Task: Create in the project TranceTech in Backlog an issue 'Develop a new tool for automated testing of machine learning models', assign it to team member softage.2@softage.net and change the status to IN PROGRESS.
Action: Mouse moved to (258, 70)
Screenshot: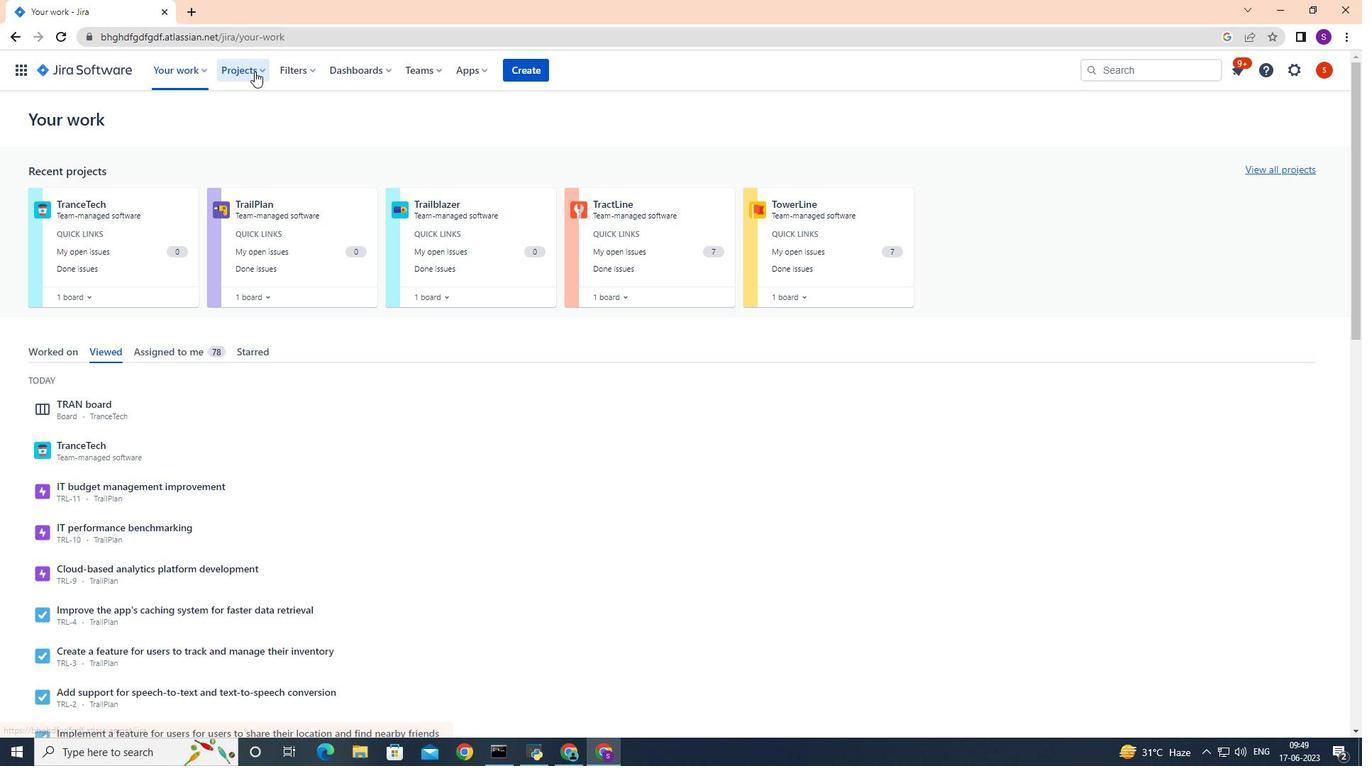 
Action: Mouse pressed left at (258, 70)
Screenshot: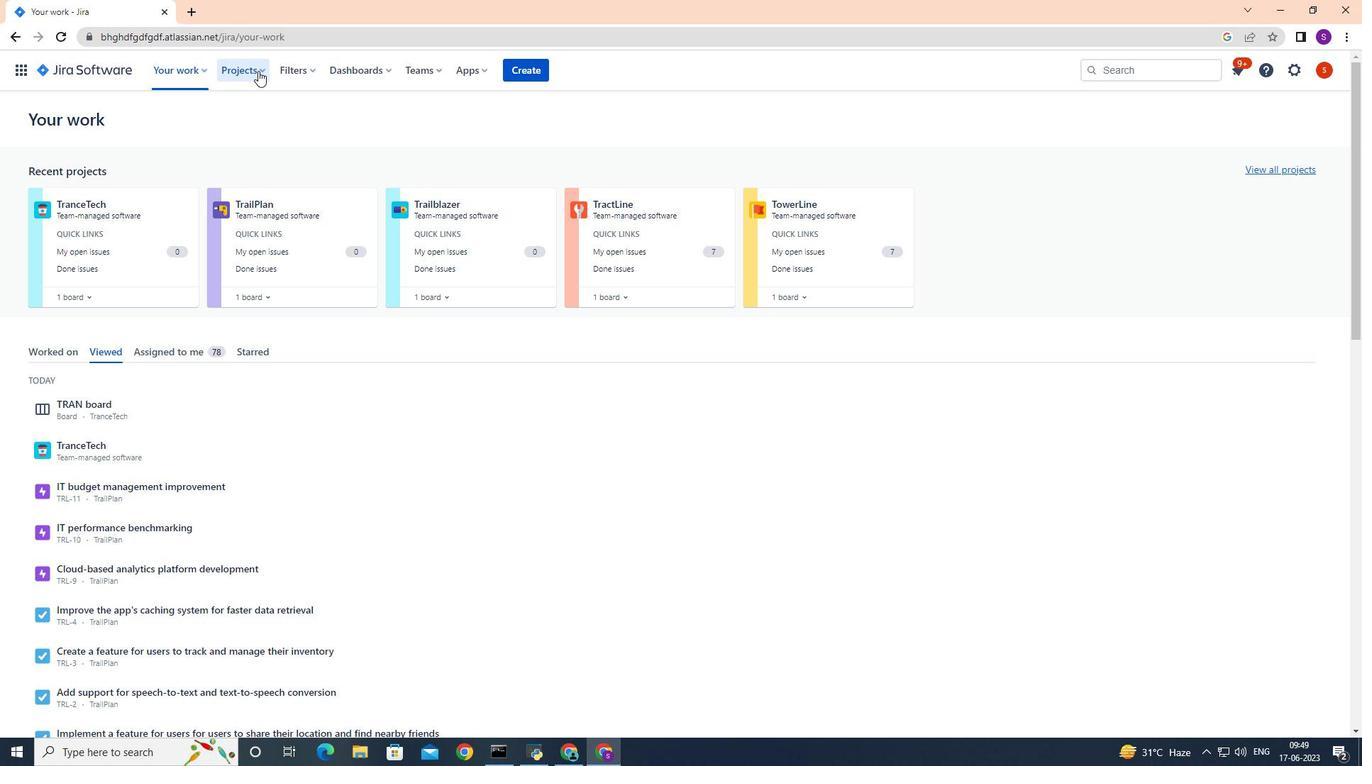 
Action: Mouse moved to (276, 132)
Screenshot: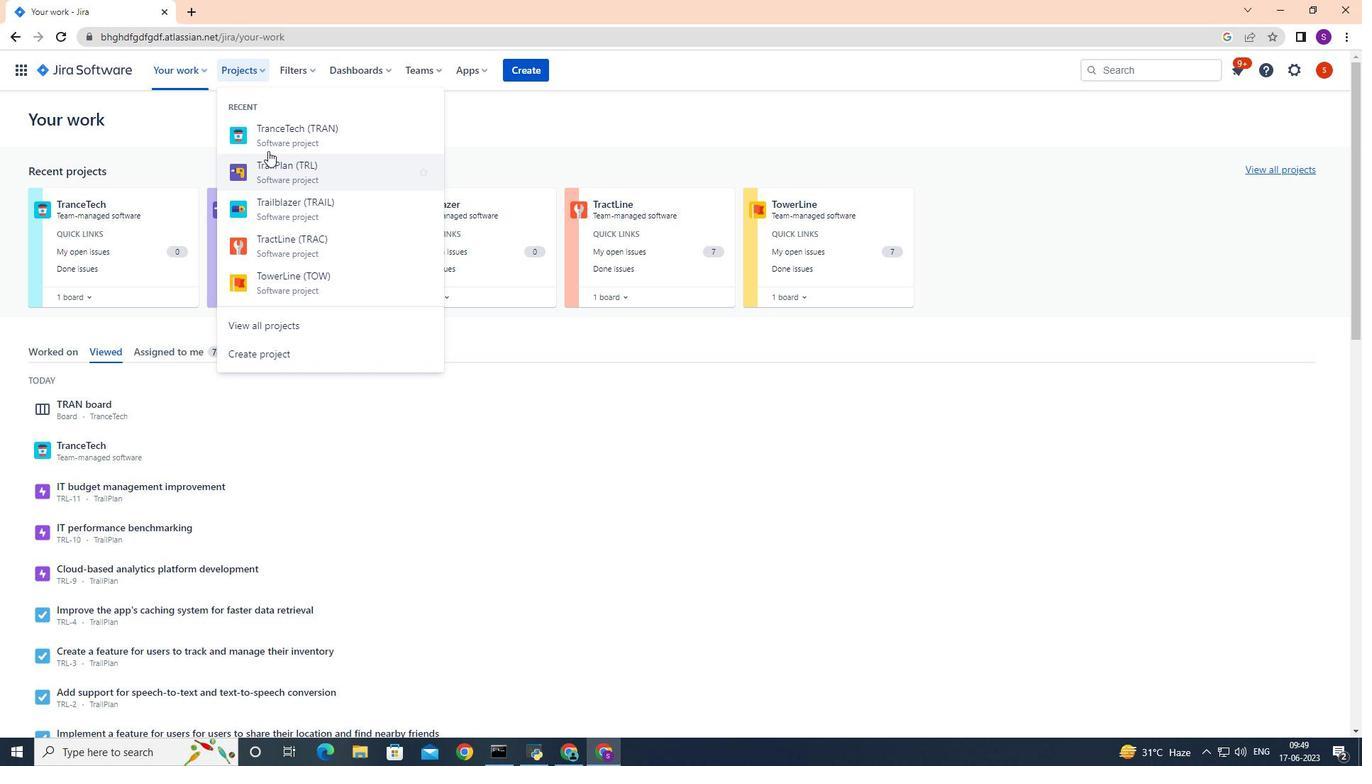 
Action: Mouse pressed left at (276, 132)
Screenshot: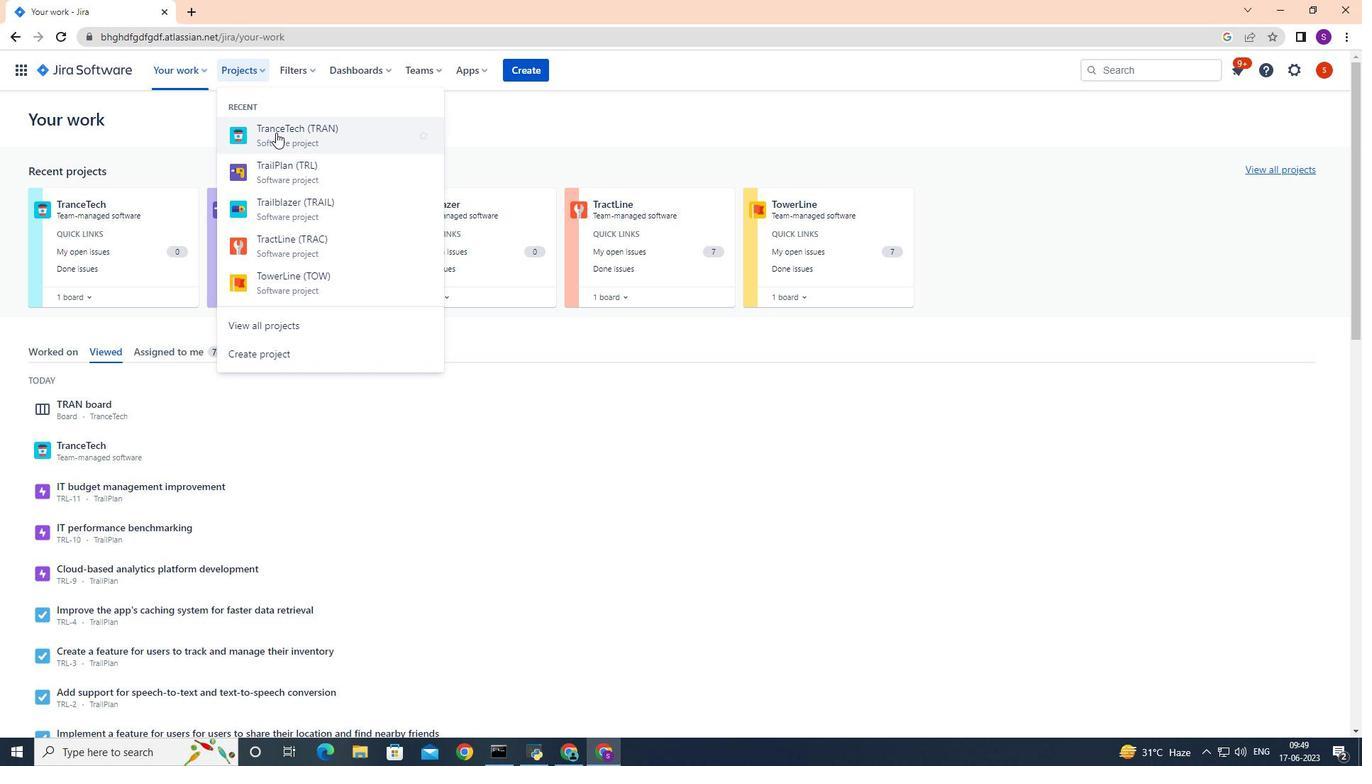 
Action: Mouse moved to (105, 210)
Screenshot: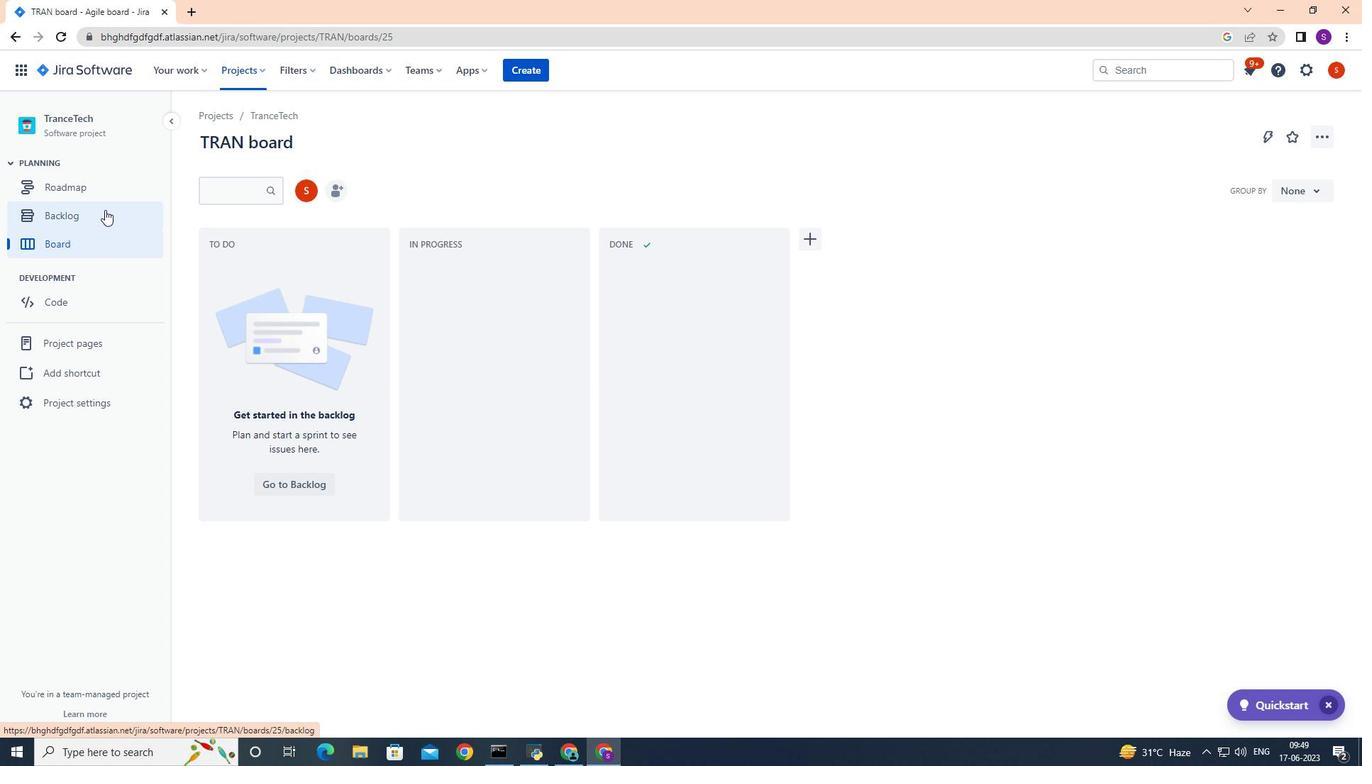 
Action: Mouse pressed left at (105, 210)
Screenshot: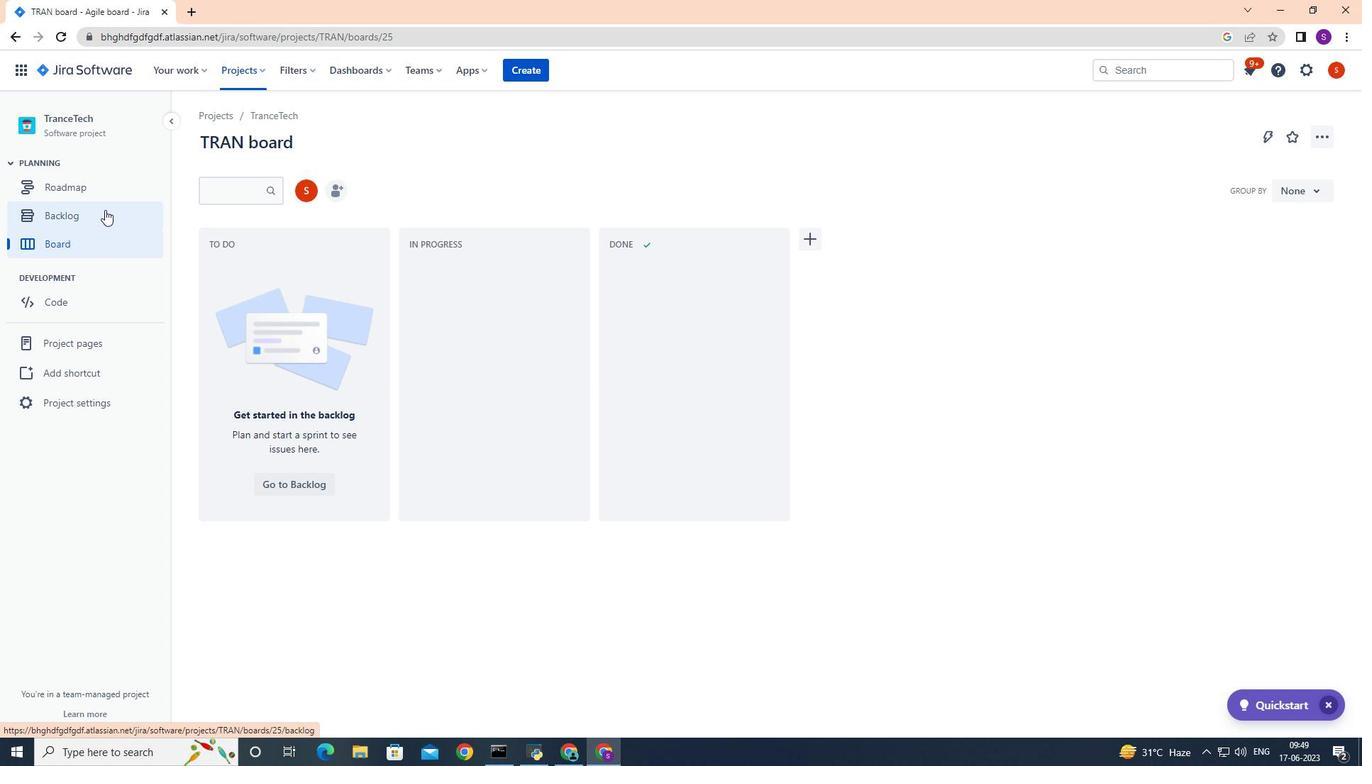 
Action: Mouse moved to (245, 319)
Screenshot: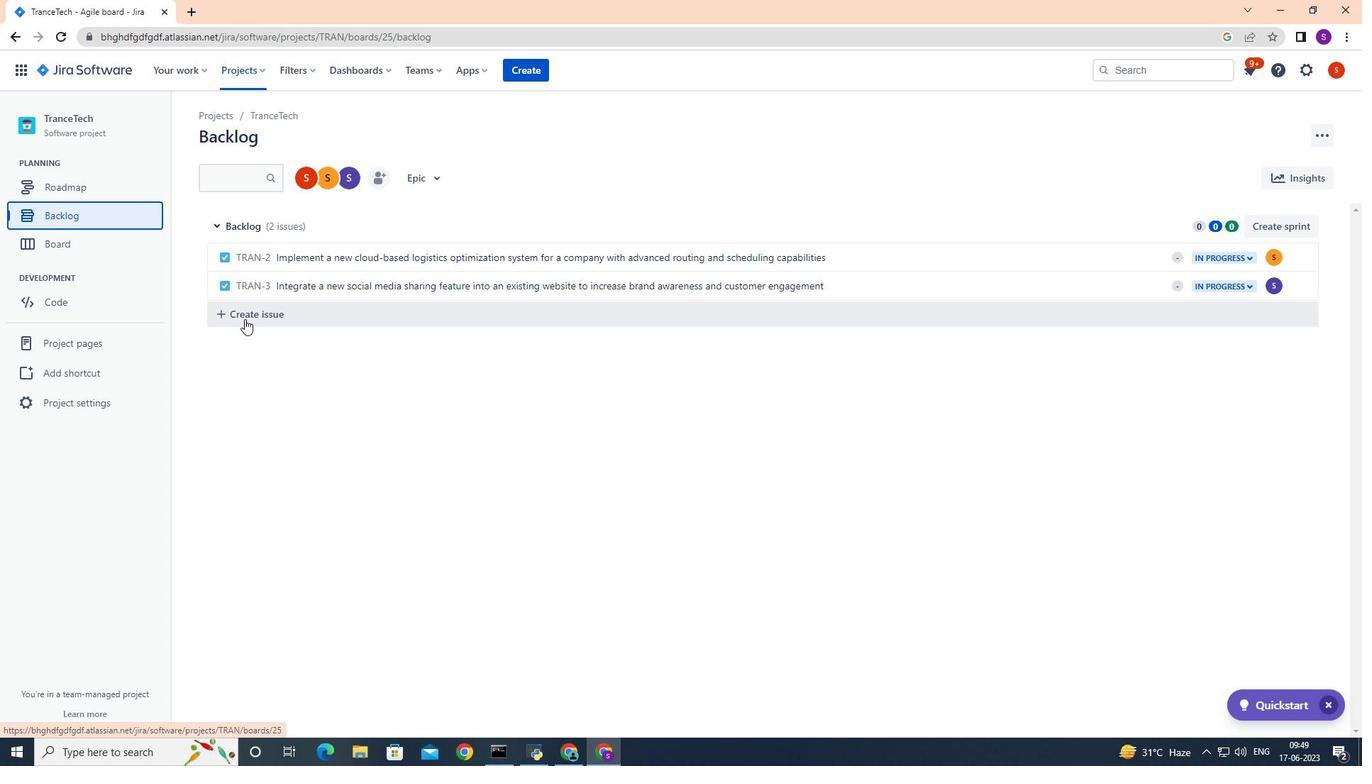 
Action: Mouse pressed left at (245, 319)
Screenshot: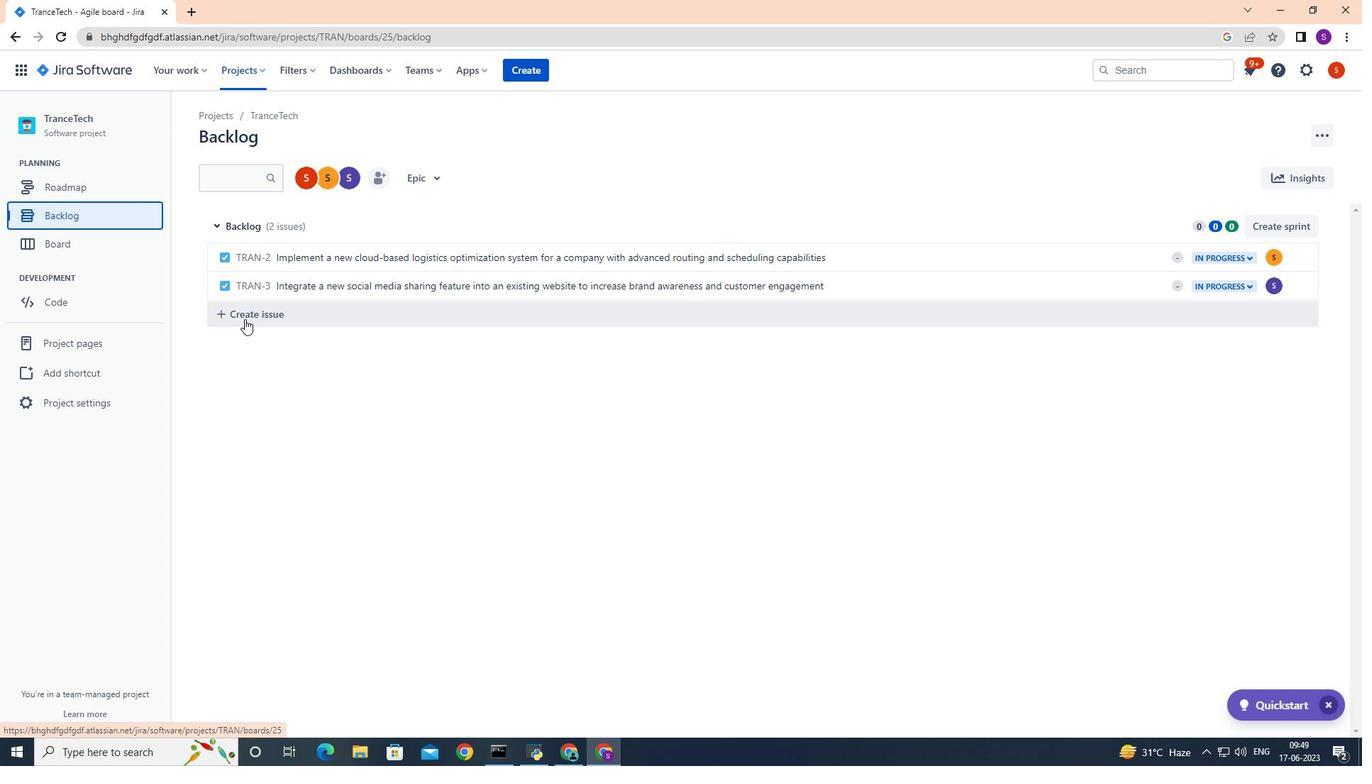 
Action: Mouse moved to (243, 317)
Screenshot: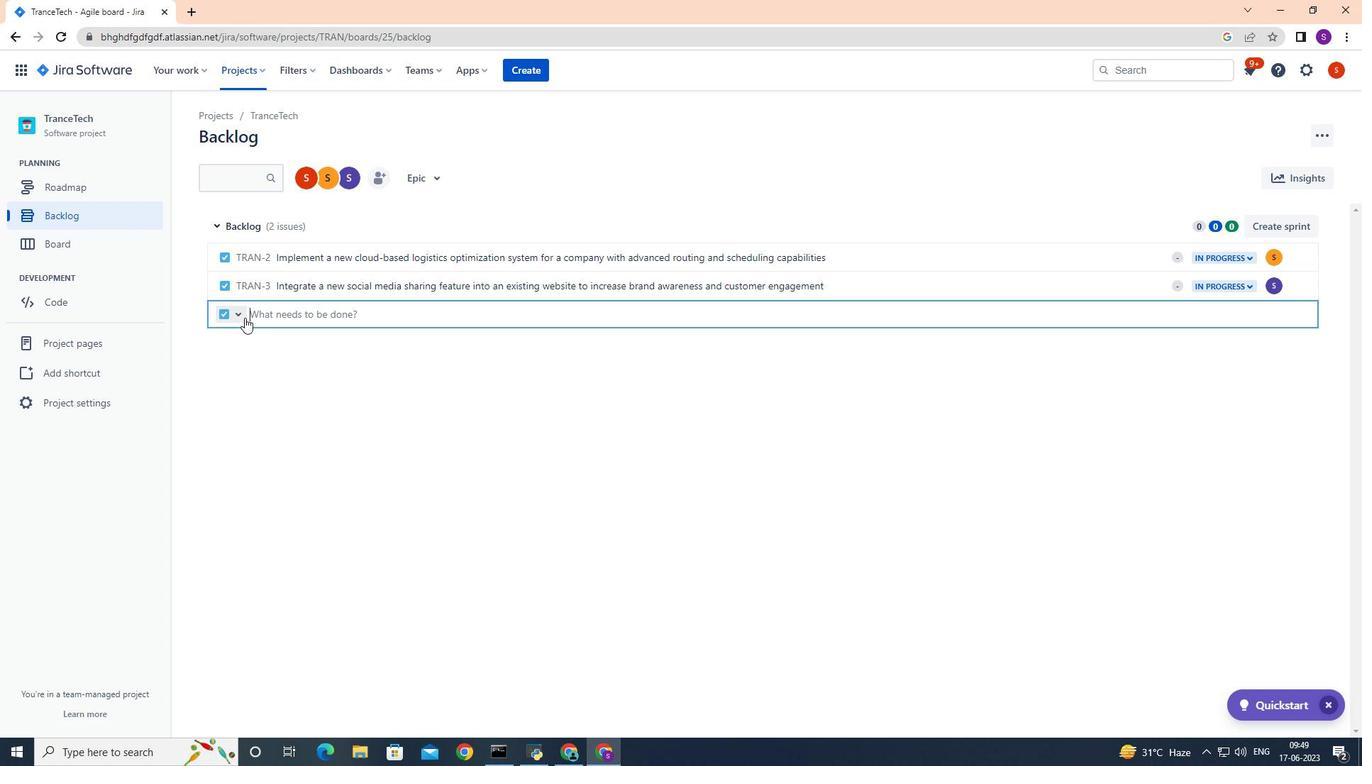 
Action: Key pressed <Key.shift>Develop<Key.space>a<Key.space>new<Key.space>tool<Key.space>for<Key.space>automated<Key.space>testing<Key.space>of<Key.space>machine<Key.space>learning<Key.space>models<Key.enter>
Screenshot: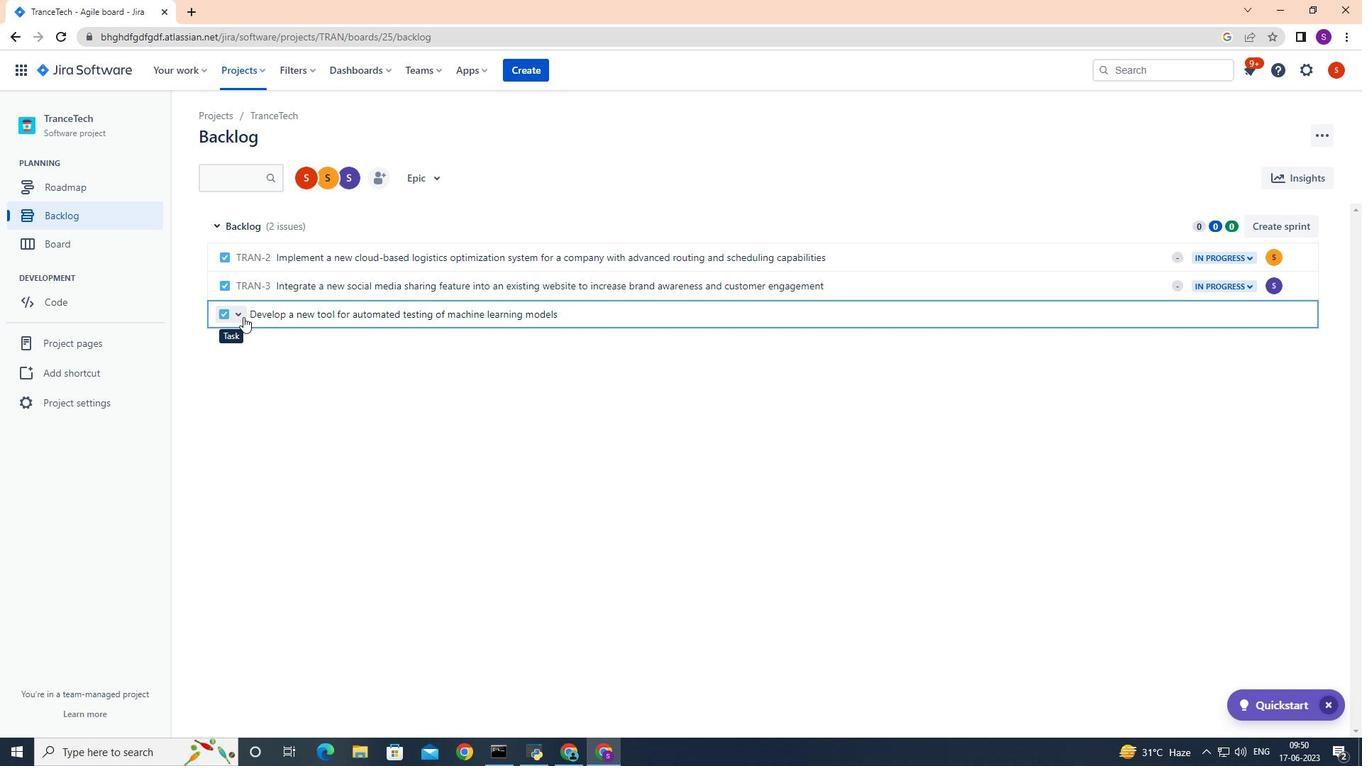 
Action: Mouse moved to (1277, 314)
Screenshot: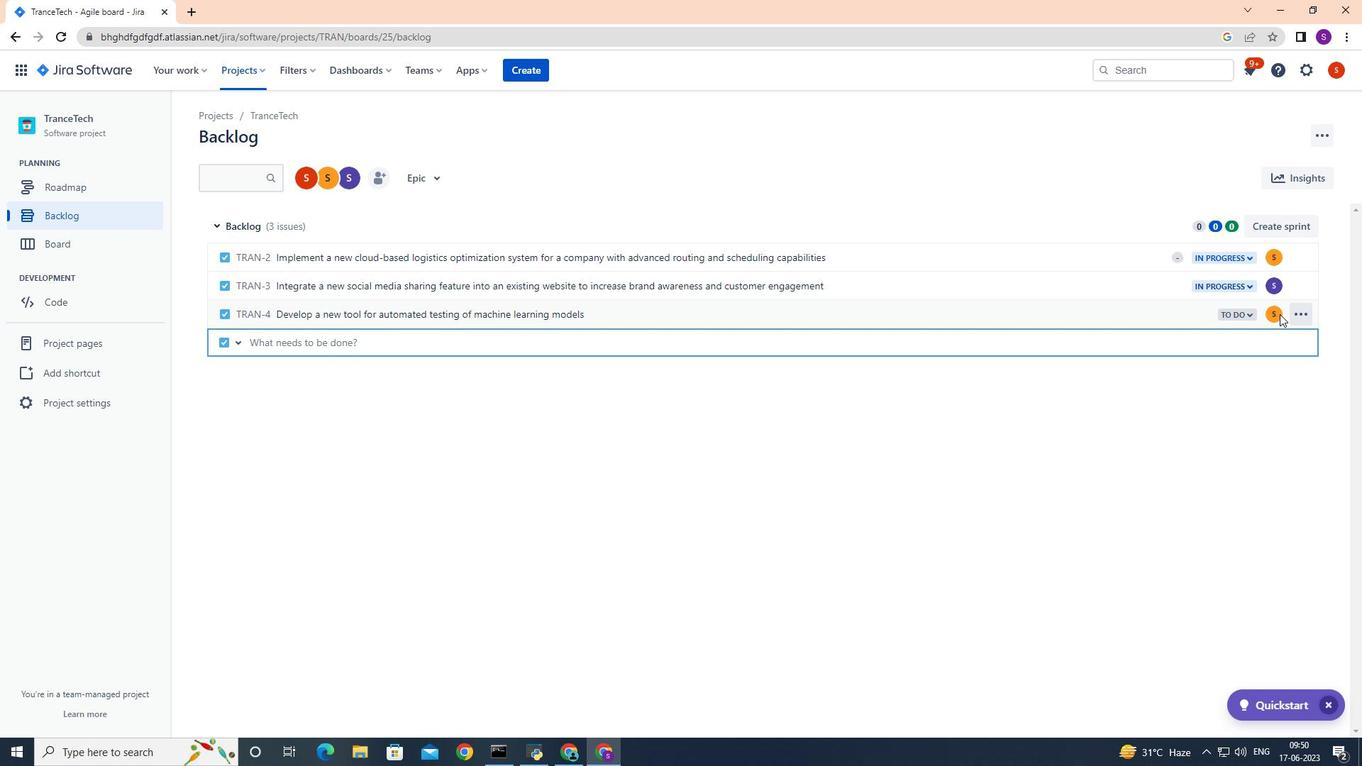 
Action: Mouse pressed left at (1277, 314)
Screenshot: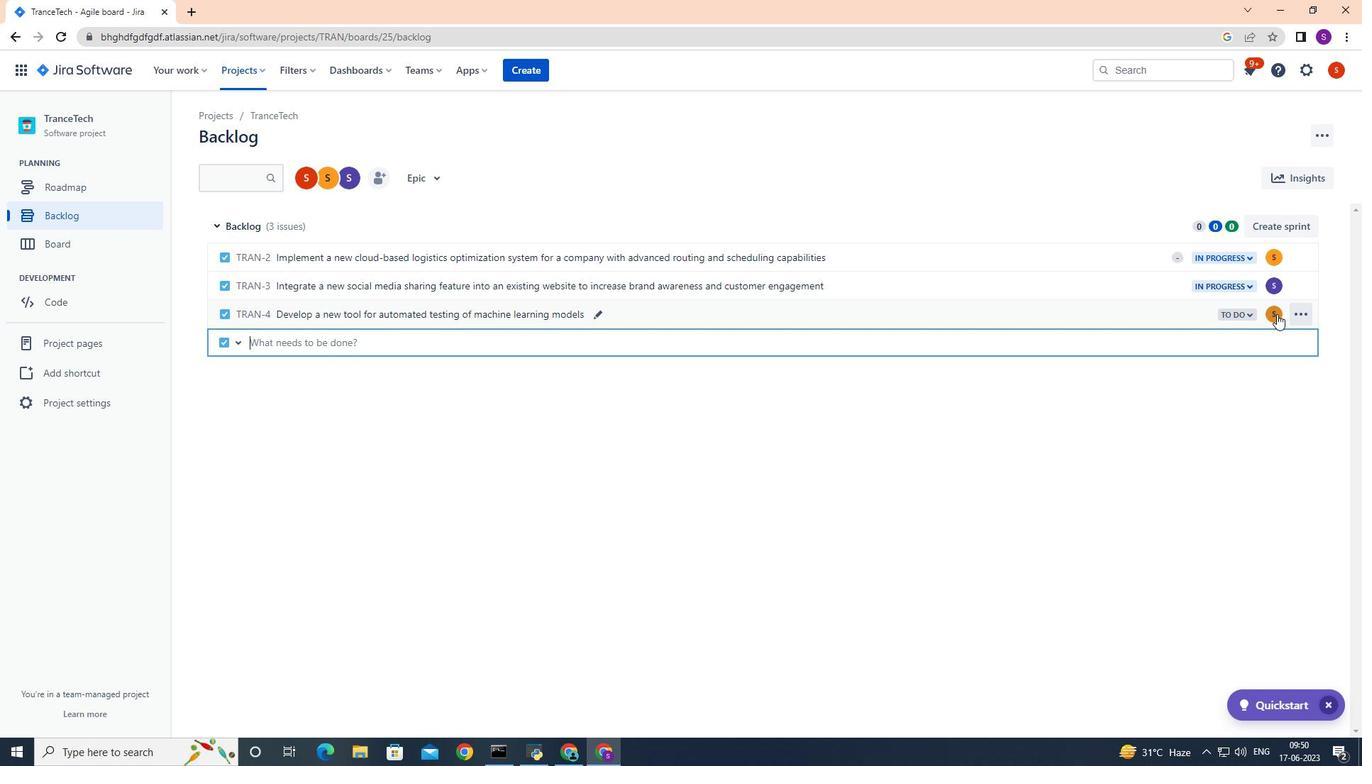 
Action: Mouse moved to (1272, 317)
Screenshot: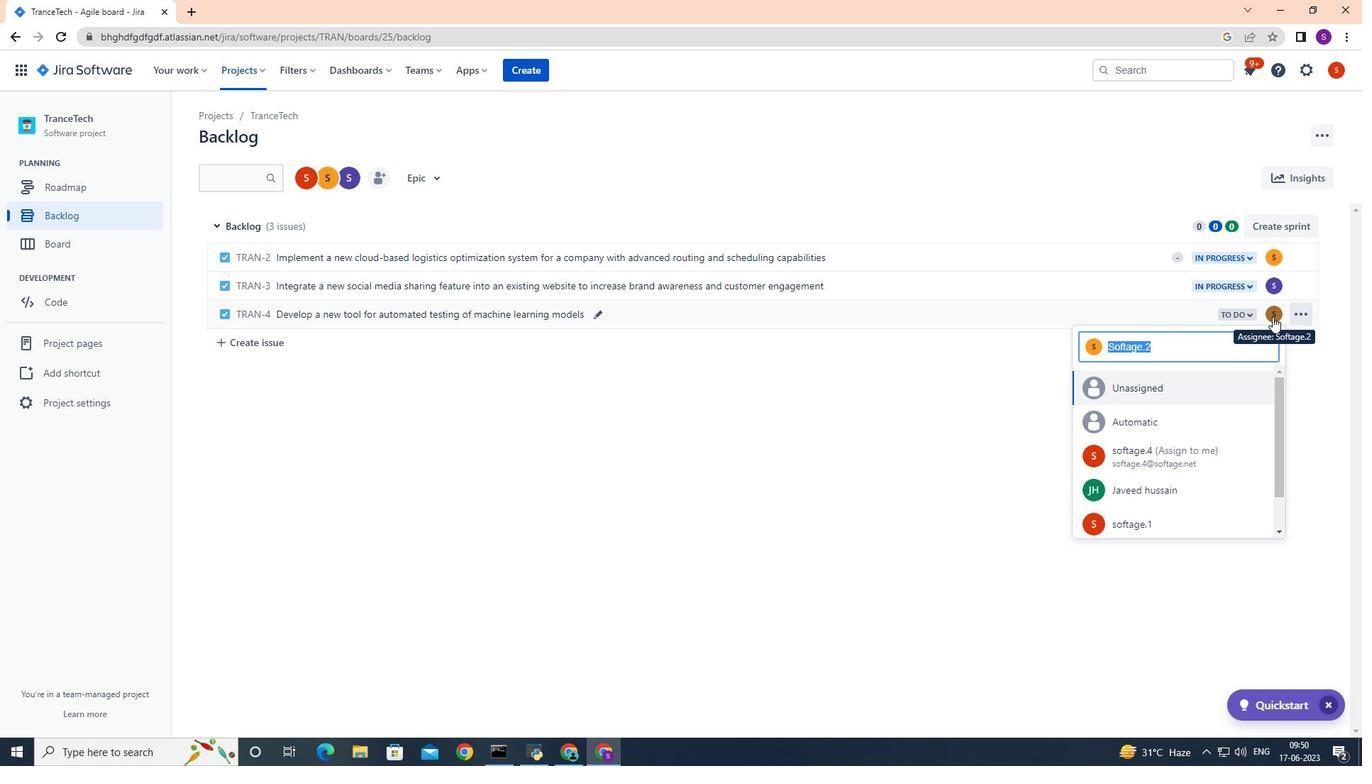 
Action: Key pressed softage.2
Screenshot: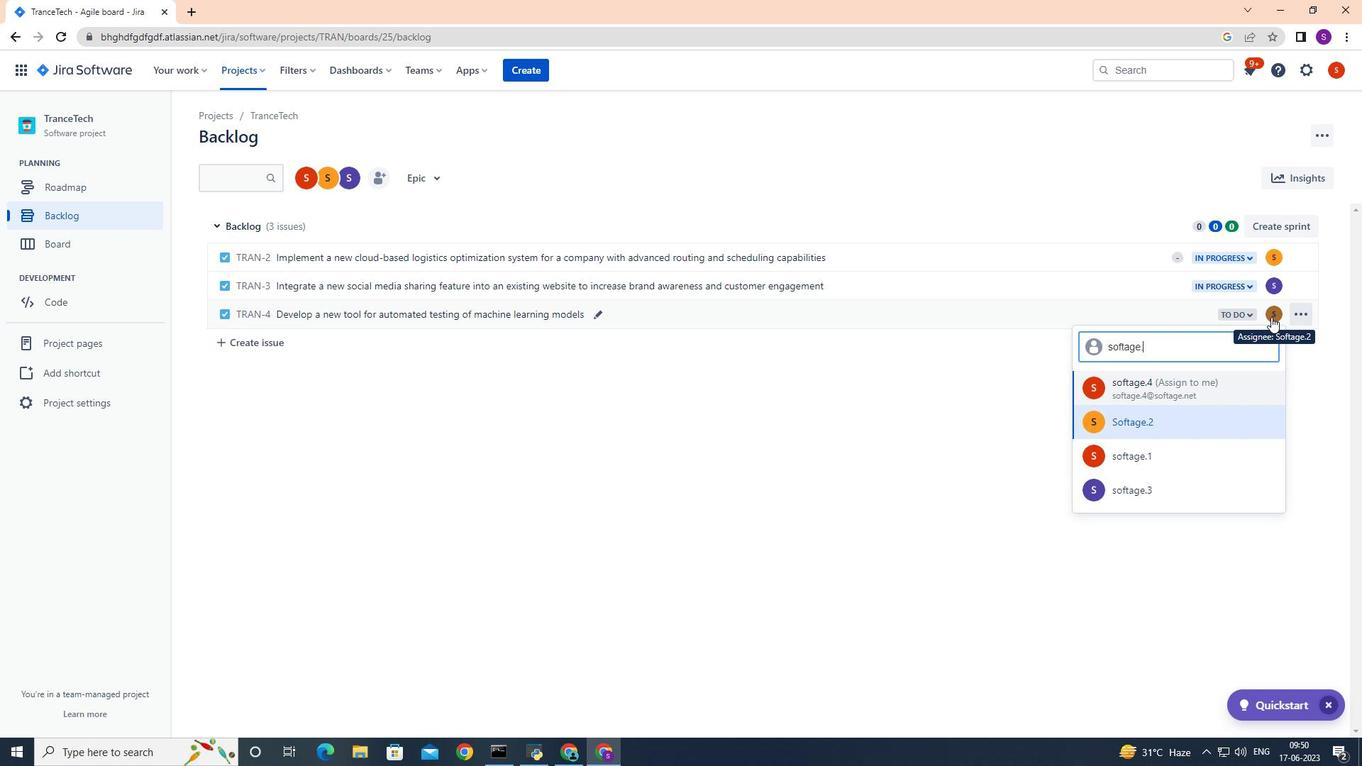 
Action: Mouse moved to (1179, 417)
Screenshot: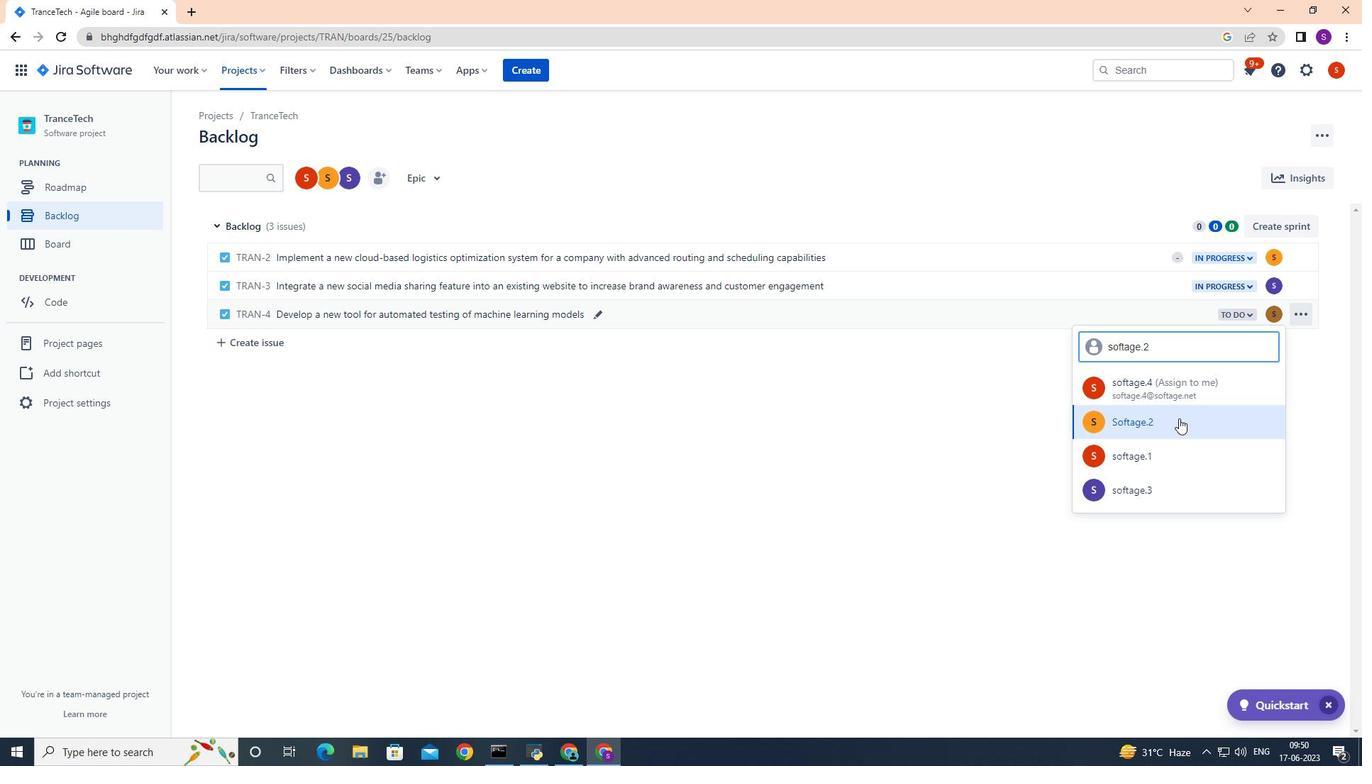 
Action: Mouse pressed left at (1179, 417)
Screenshot: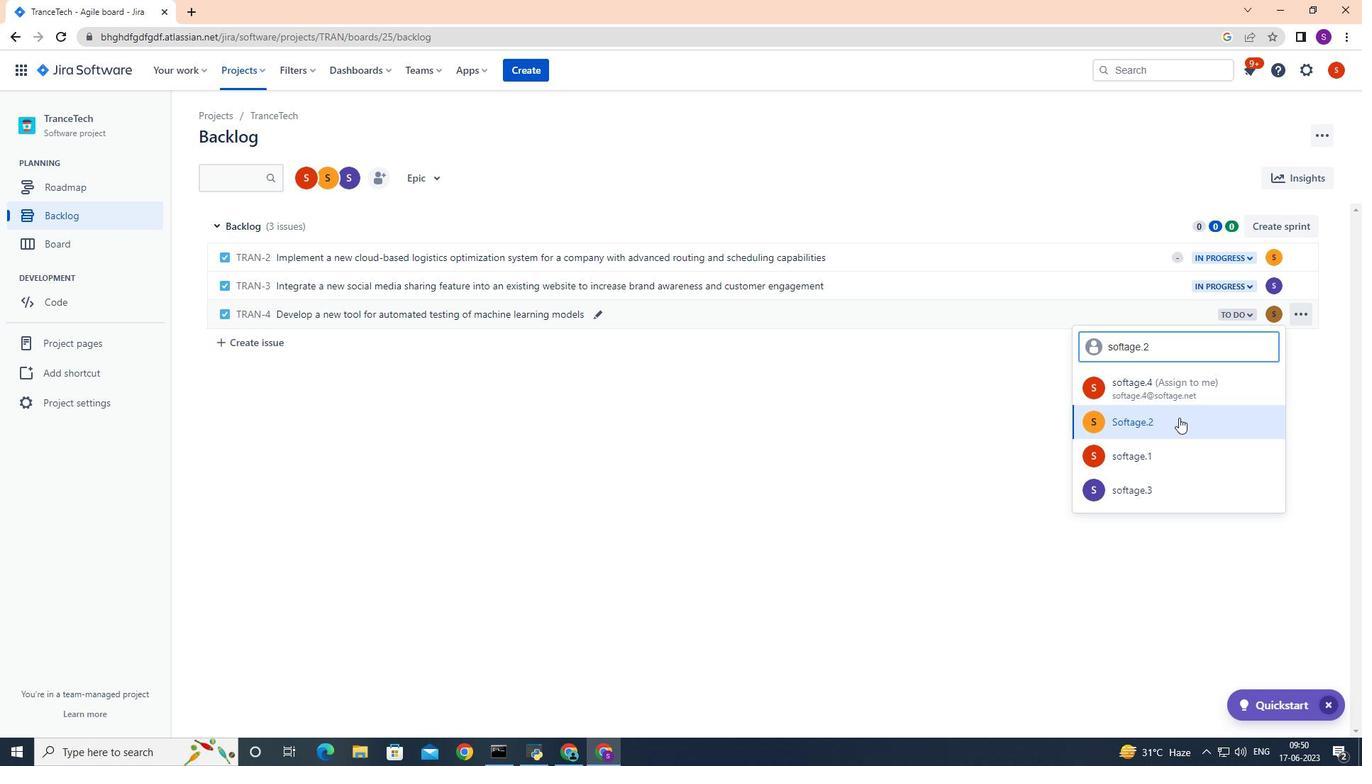 
Action: Mouse moved to (1252, 308)
Screenshot: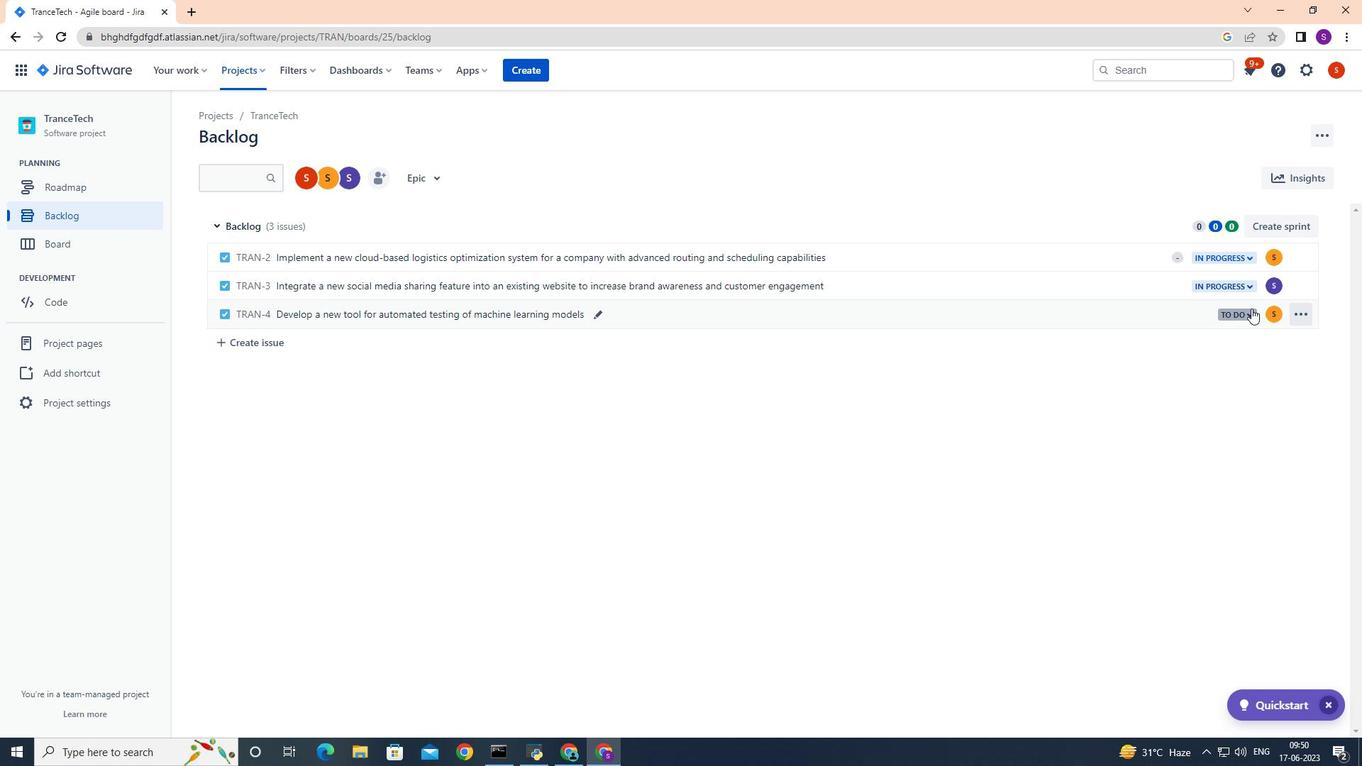 
Action: Mouse pressed left at (1252, 308)
Screenshot: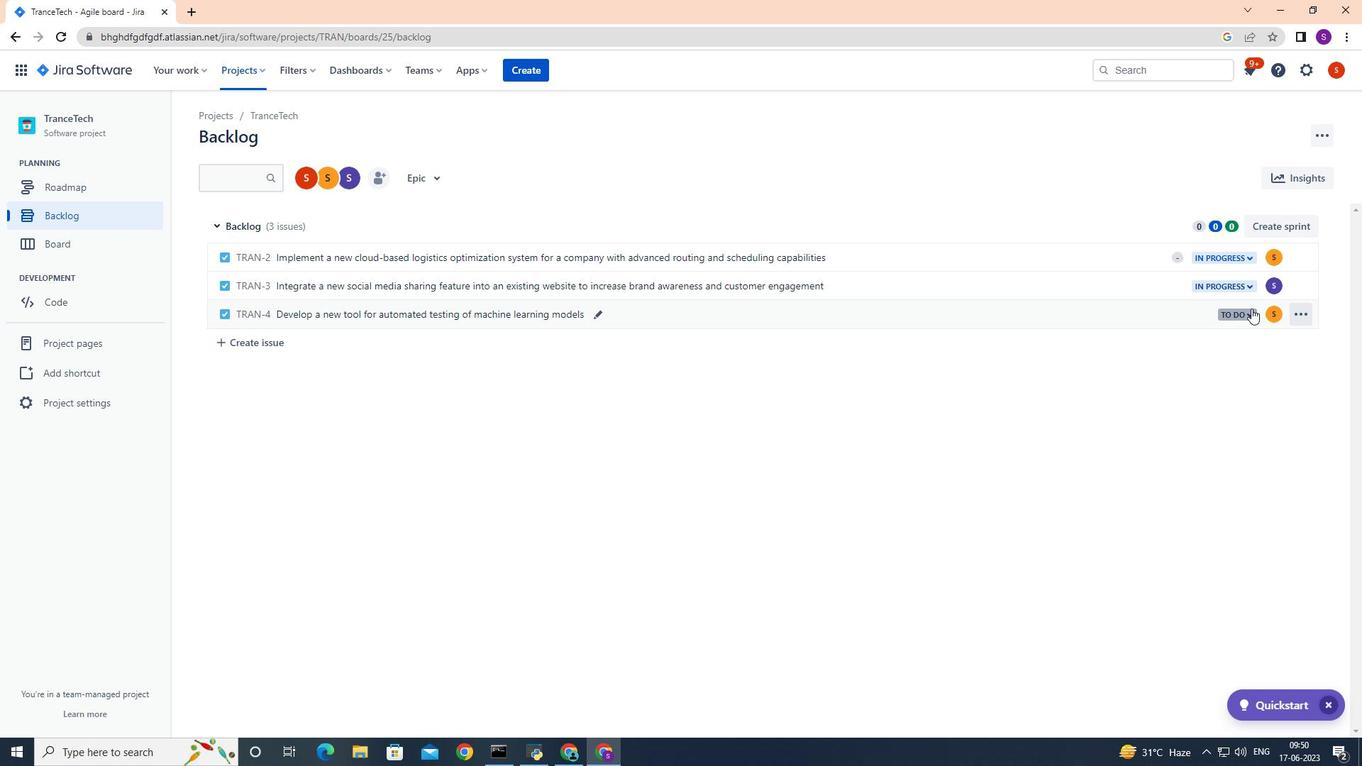 
Action: Mouse moved to (1173, 340)
Screenshot: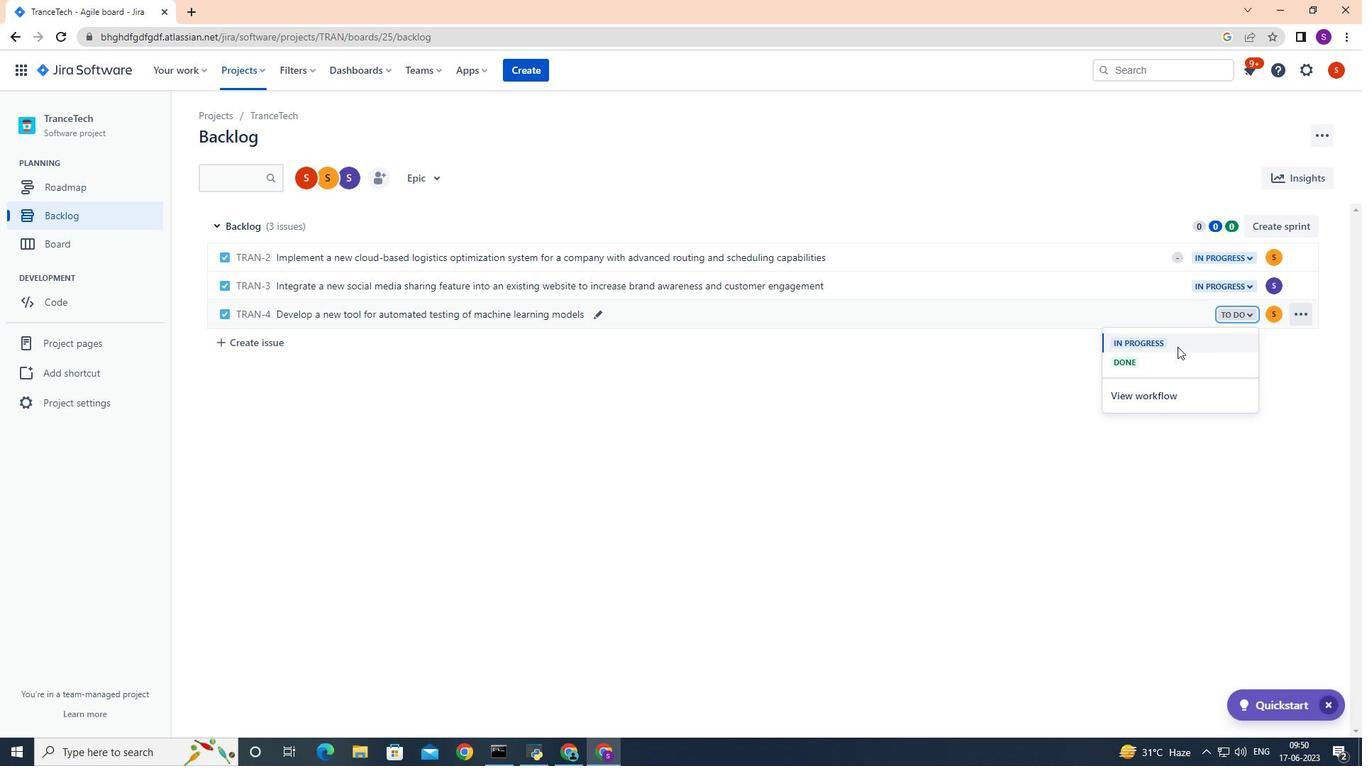 
Action: Mouse pressed left at (1173, 340)
Screenshot: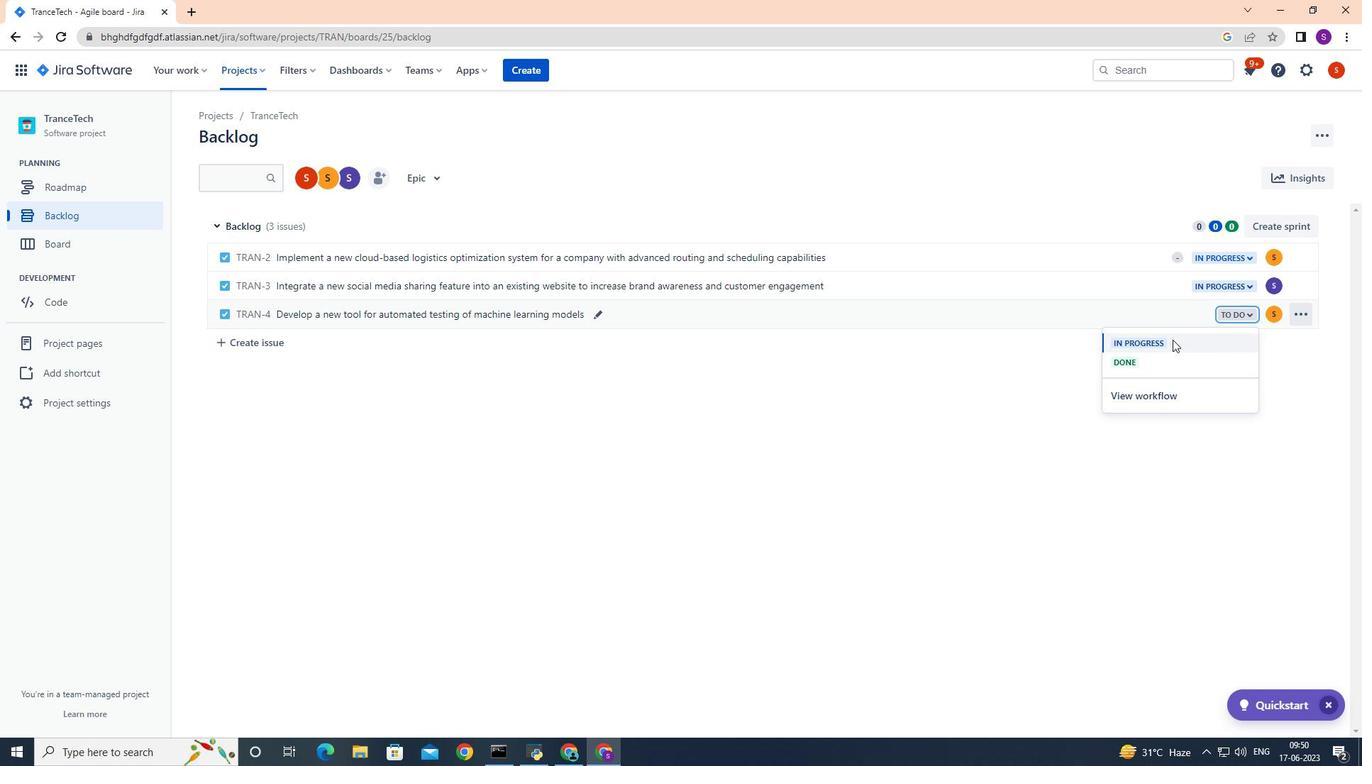 
Action: Mouse moved to (1073, 411)
Screenshot: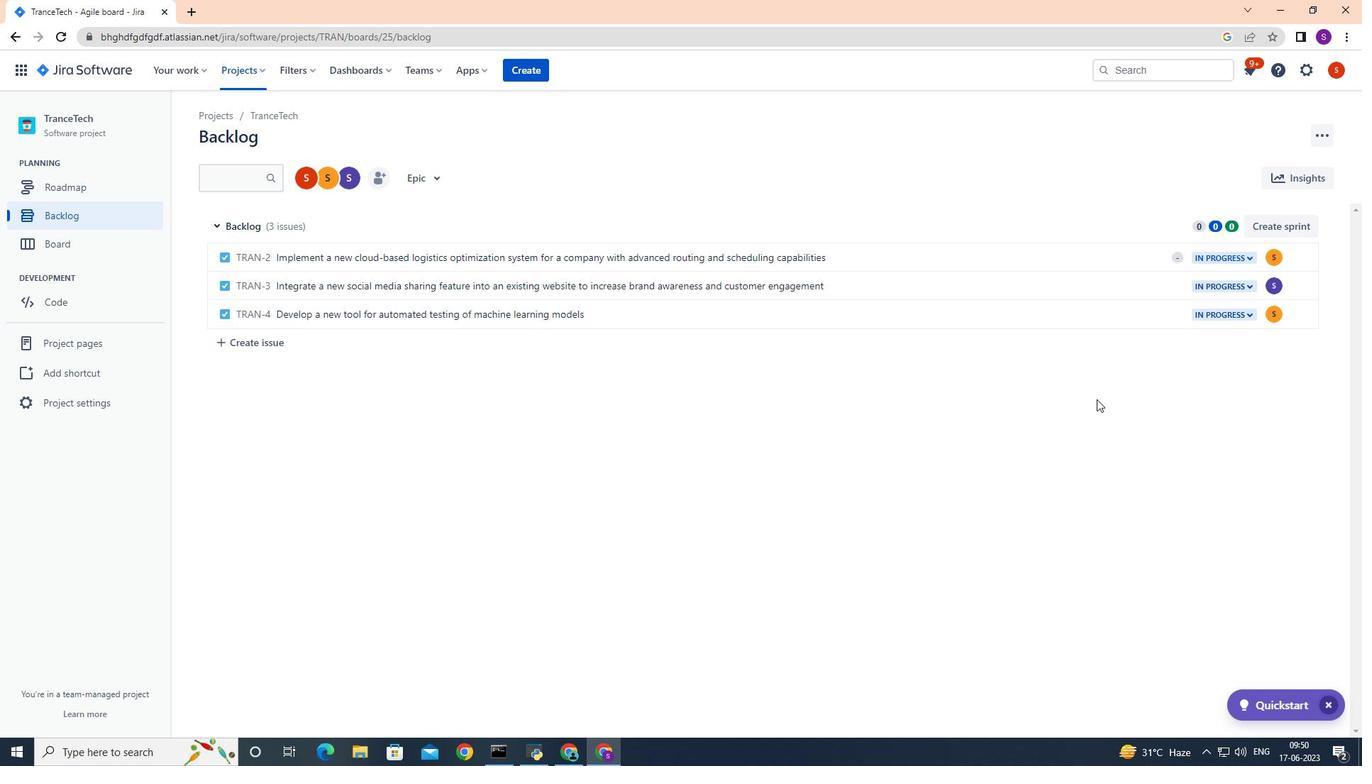
